 Task: Create Card Customer Retention Strategy in Board Social Media Monitoring to Workspace CRM Implementation. Create Card Sales Contracts Review in Board Project Time Tracking to Workspace CRM Implementation. Create Card Customer Feedback Analysis in Board Brand Storytelling and Narrative Development to Workspace CRM Implementation
Action: Mouse moved to (99, 45)
Screenshot: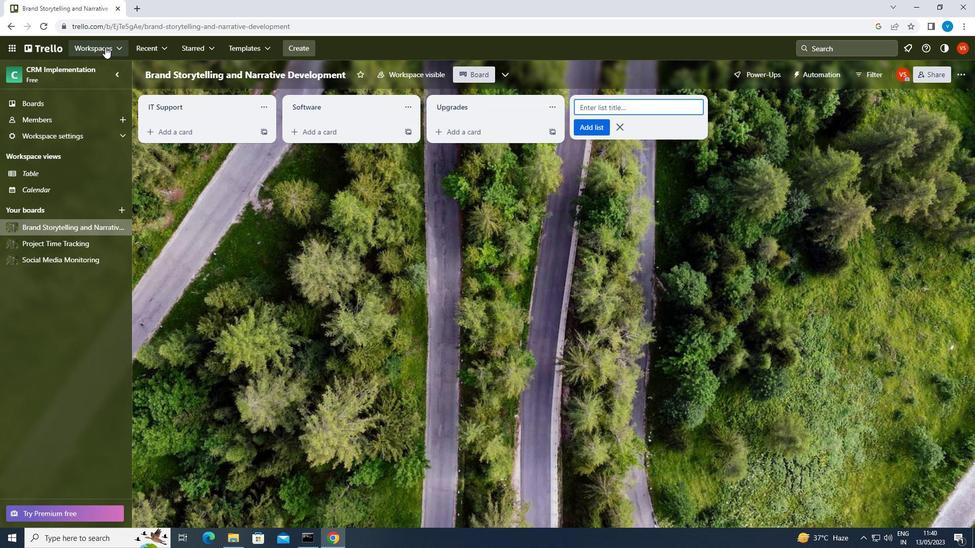 
Action: Mouse pressed left at (99, 45)
Screenshot: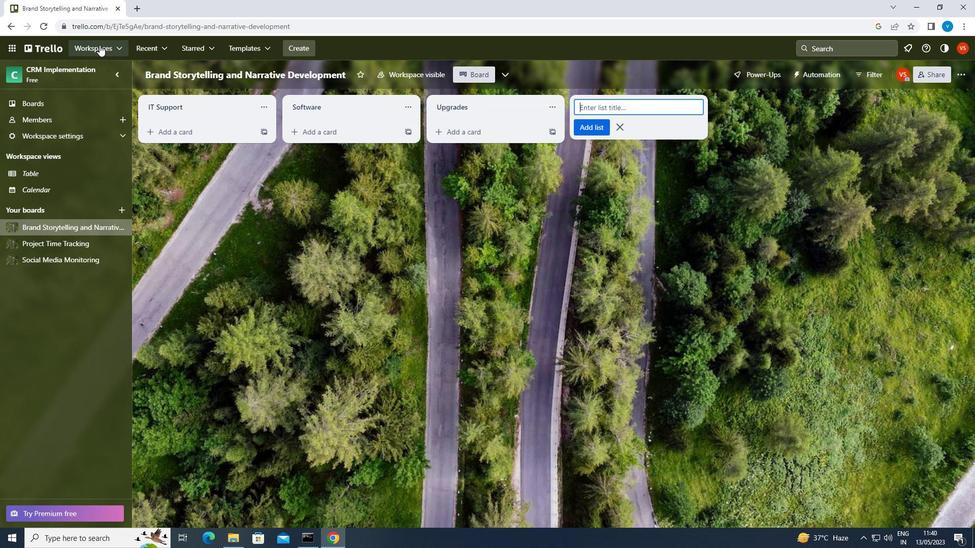 
Action: Mouse moved to (139, 379)
Screenshot: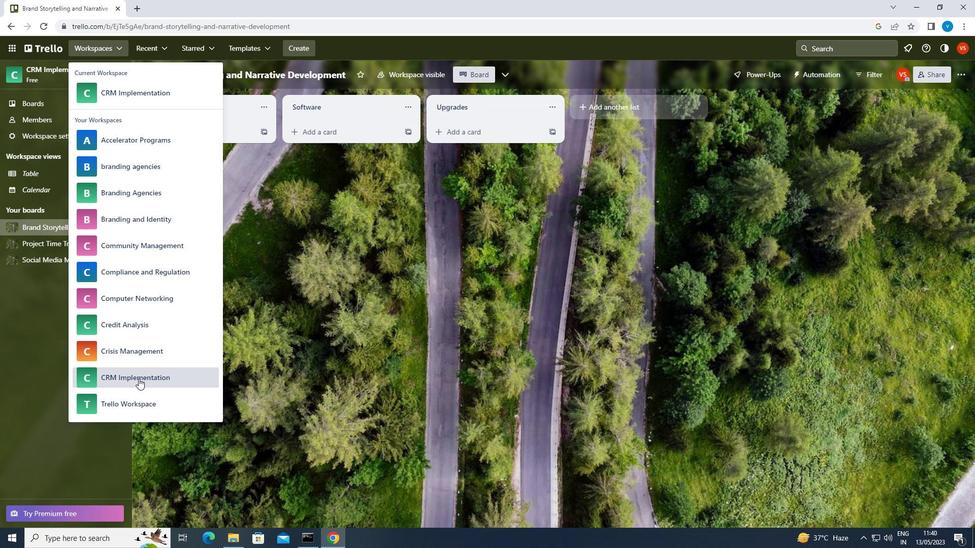 
Action: Mouse pressed left at (139, 379)
Screenshot: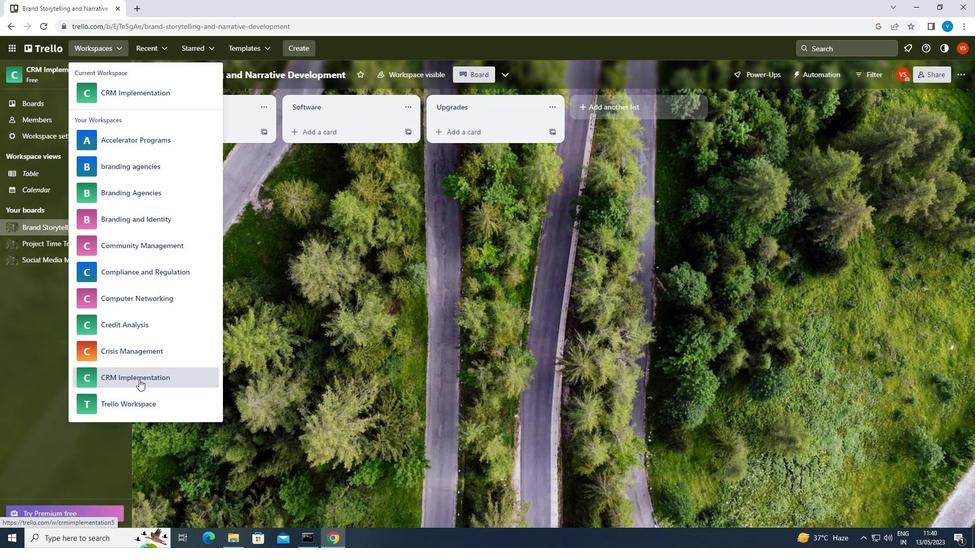 
Action: Mouse moved to (727, 417)
Screenshot: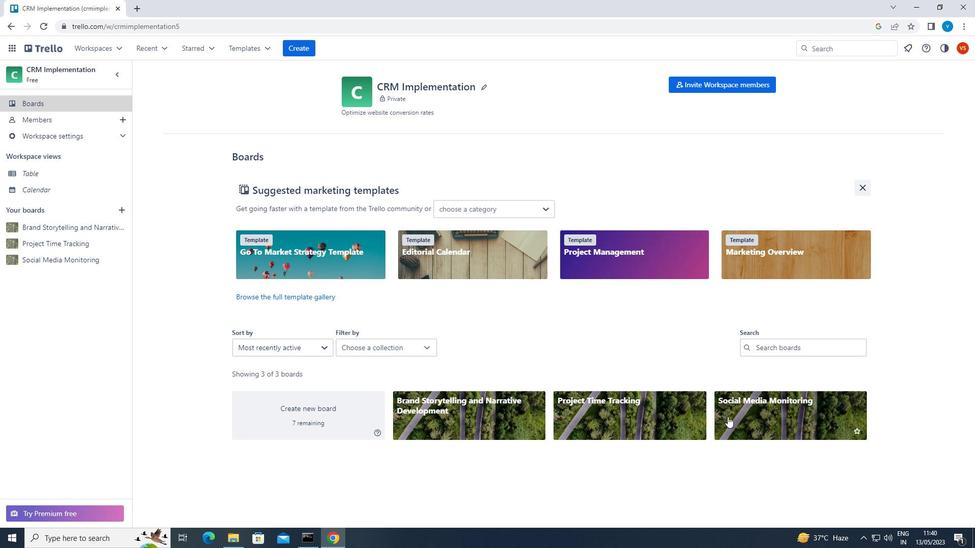 
Action: Mouse pressed left at (727, 417)
Screenshot: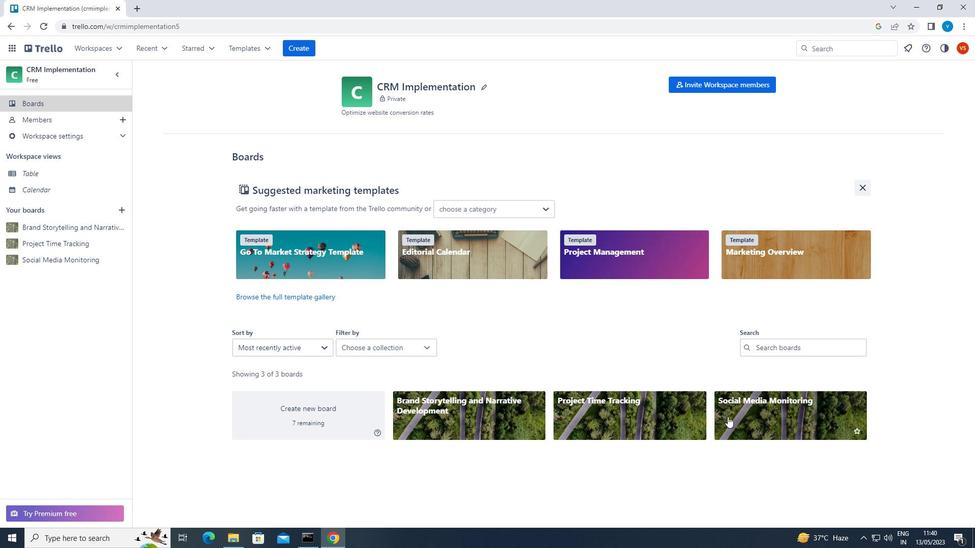 
Action: Mouse moved to (197, 130)
Screenshot: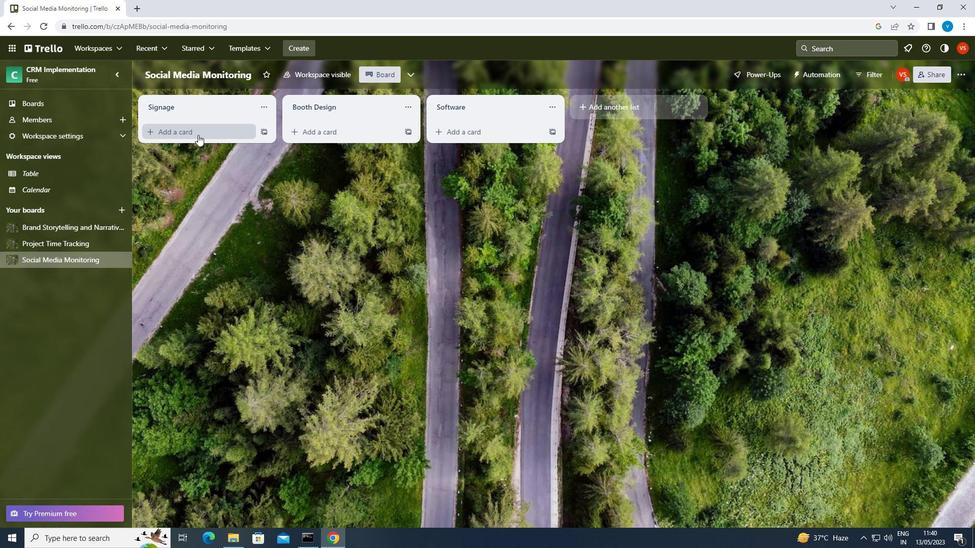
Action: Mouse pressed left at (197, 130)
Screenshot: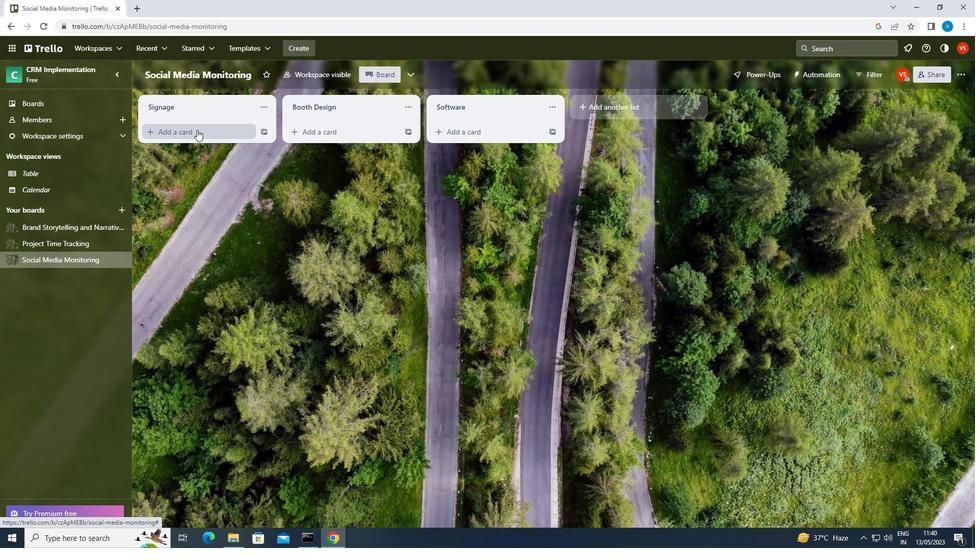 
Action: Key pressed <Key.shift><Key.shift>CUSTOMER<Key.space><Key.shift><Key.shift>RETENTION<Key.space><Key.shift><Key.shift><Key.shift>STRATEGY
Screenshot: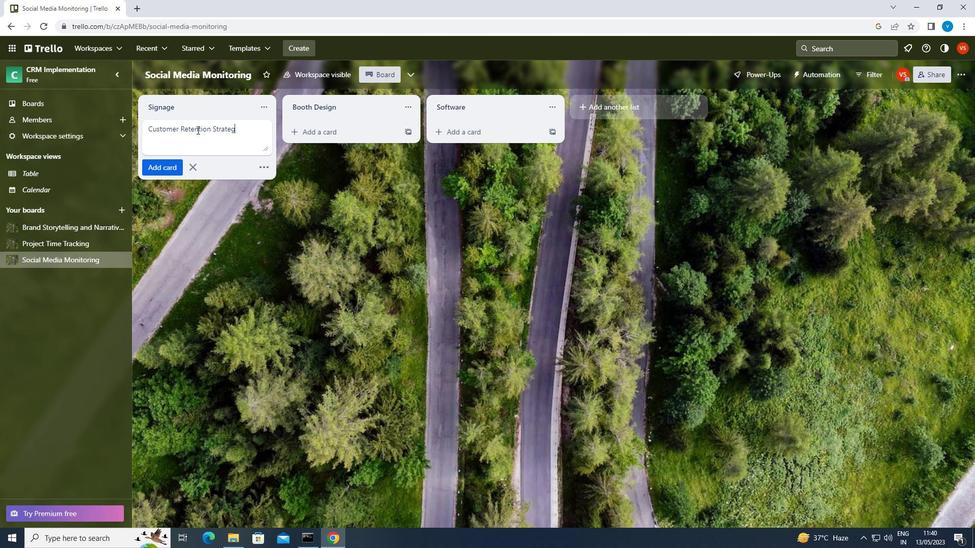 
Action: Mouse moved to (197, 128)
Screenshot: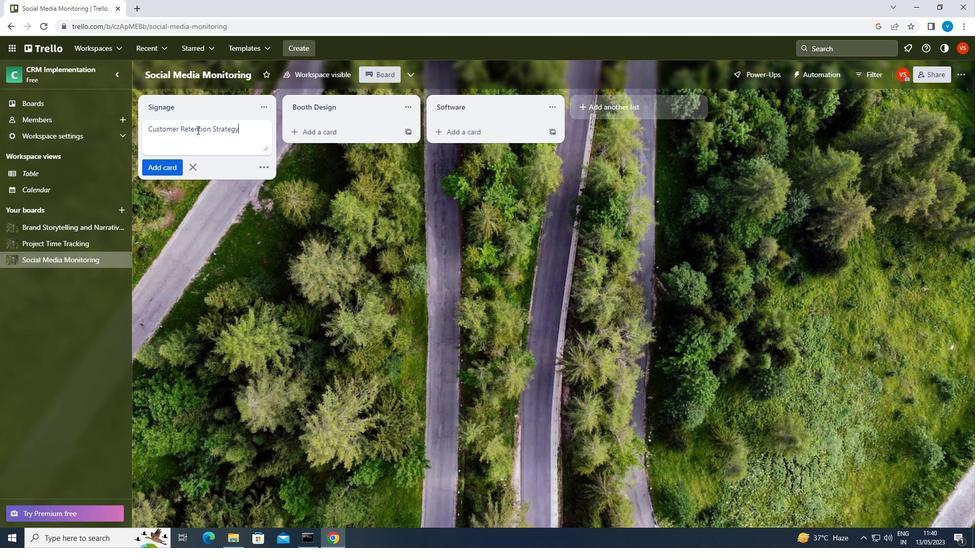 
Action: Key pressed <Key.enter>
Screenshot: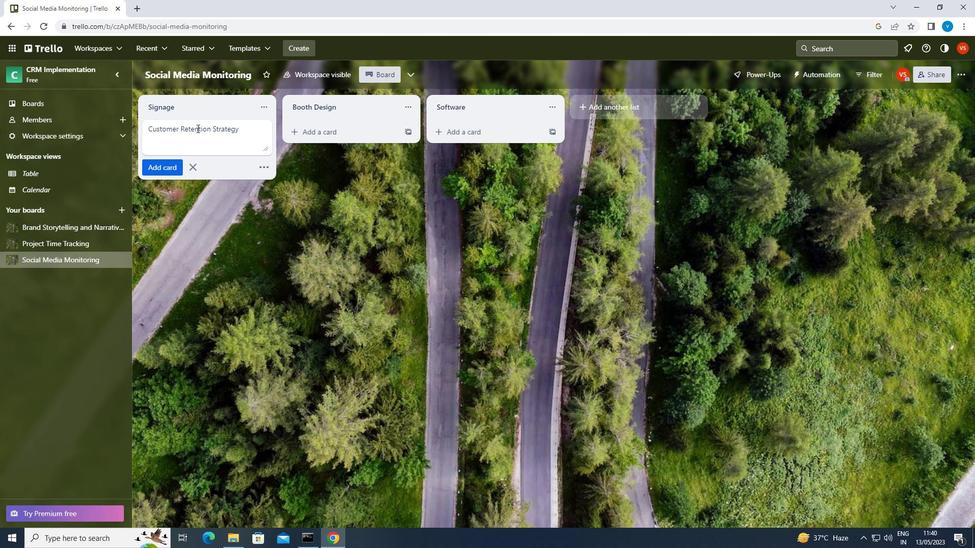 
Action: Mouse moved to (50, 240)
Screenshot: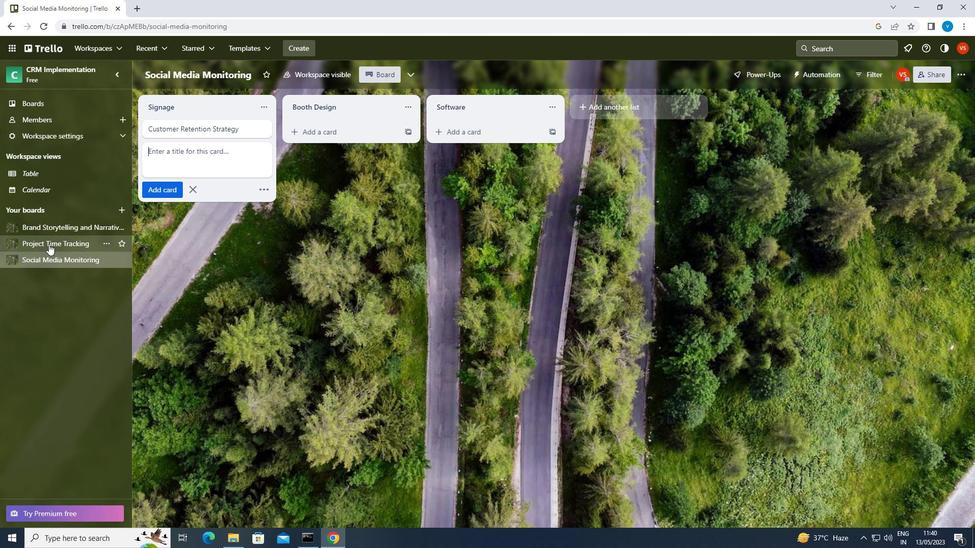 
Action: Mouse pressed left at (50, 240)
Screenshot: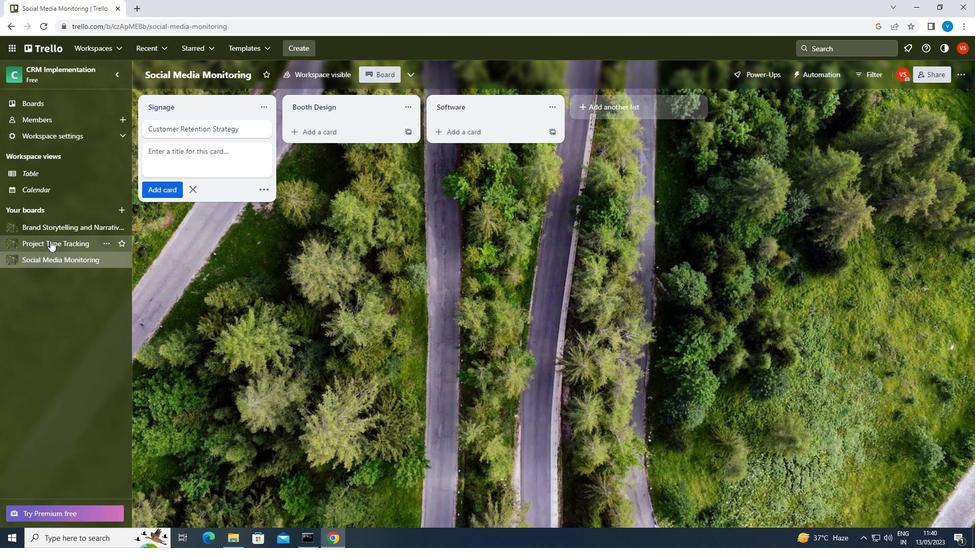 
Action: Mouse moved to (200, 133)
Screenshot: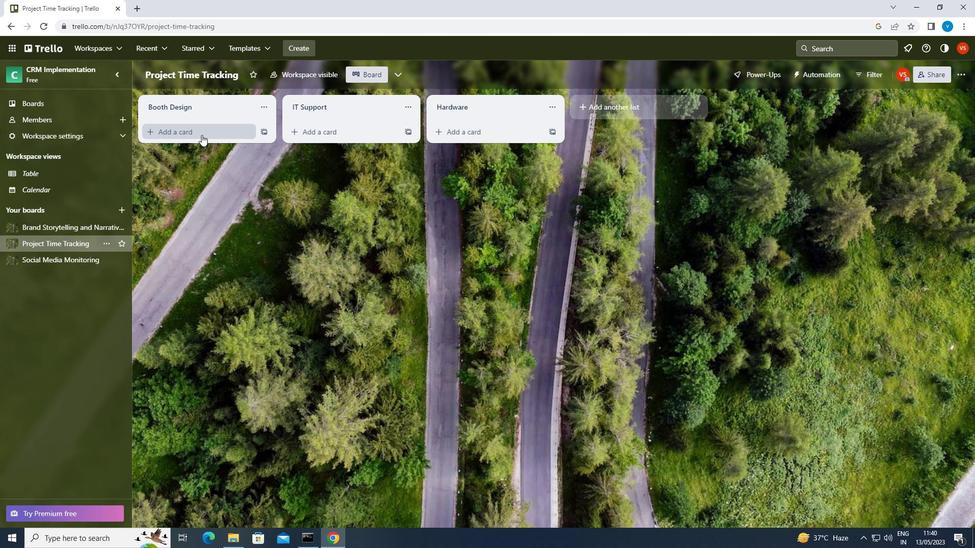 
Action: Mouse pressed left at (200, 133)
Screenshot: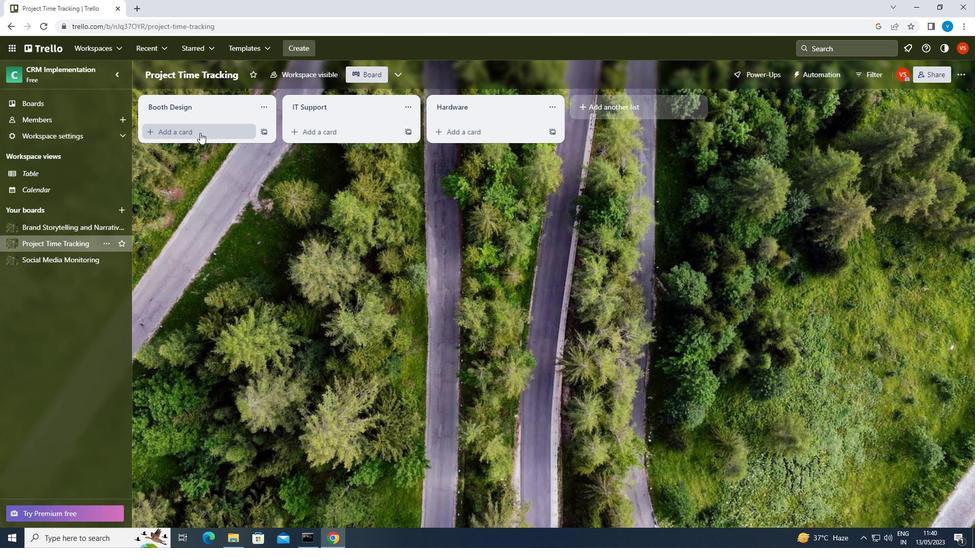 
Action: Key pressed <Key.shift>SALES<Key.space><Key.shift>CONTRACTS<Key.space><Key.shift>REVIEW<Key.enter>
Screenshot: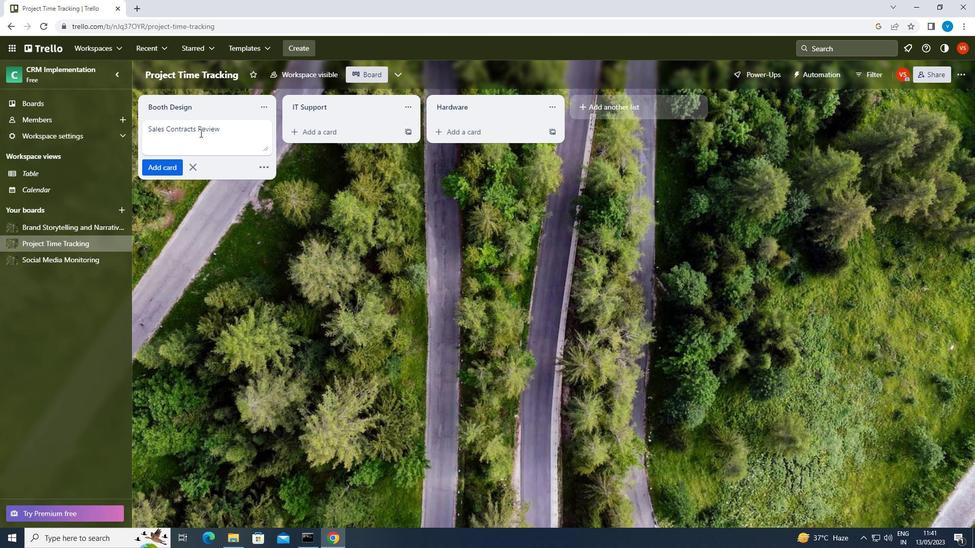 
Action: Mouse moved to (56, 226)
Screenshot: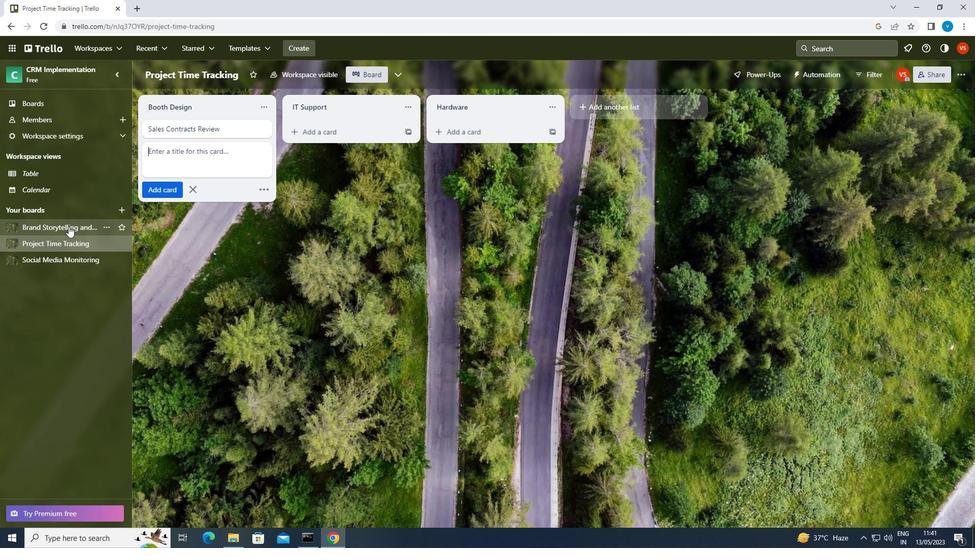 
Action: Mouse pressed left at (56, 226)
Screenshot: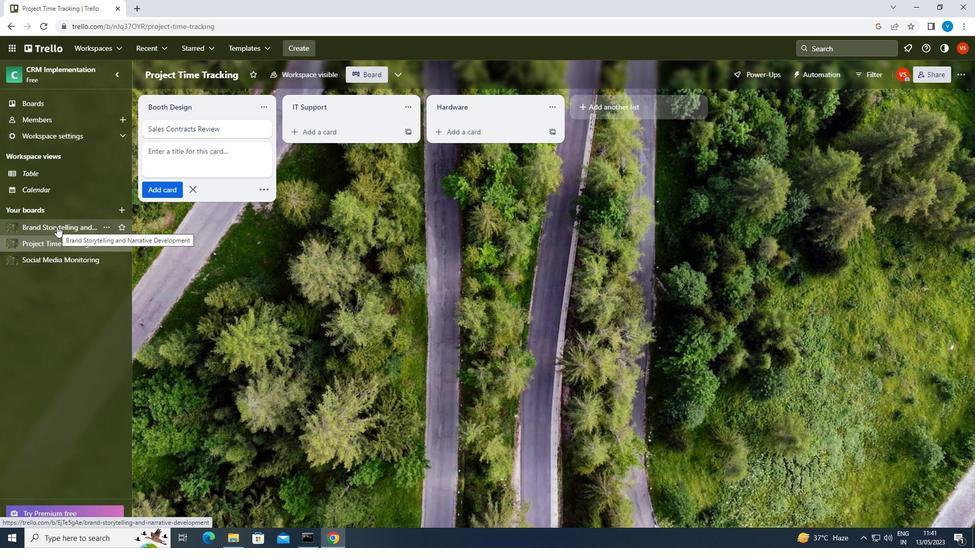 
Action: Mouse moved to (205, 133)
Screenshot: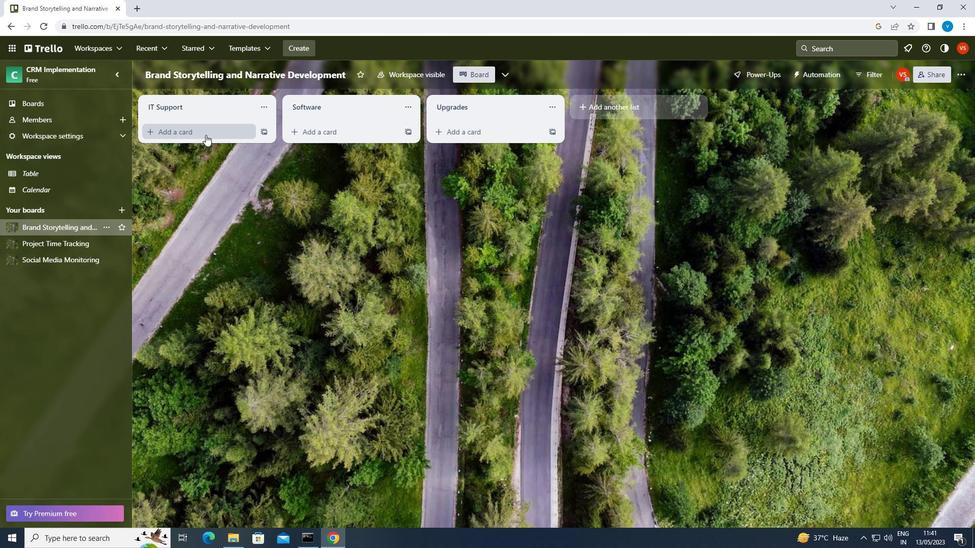 
Action: Mouse pressed left at (205, 133)
Screenshot: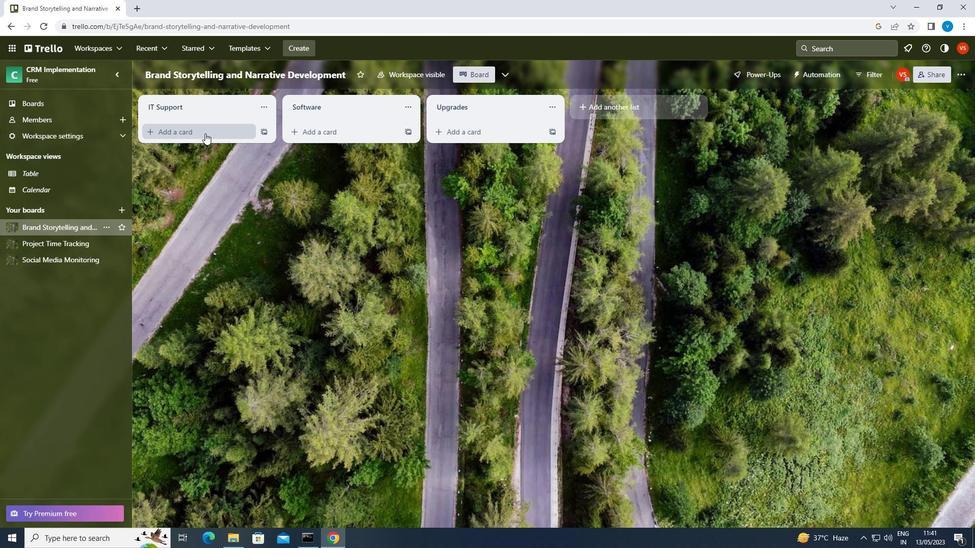 
Action: Key pressed <Key.shift>CUSTOMER<Key.space><Key.shift>FEEDBACK<Key.space><Key.shift><Key.shift><Key.shift>ANALYSIS<Key.enter>
Screenshot: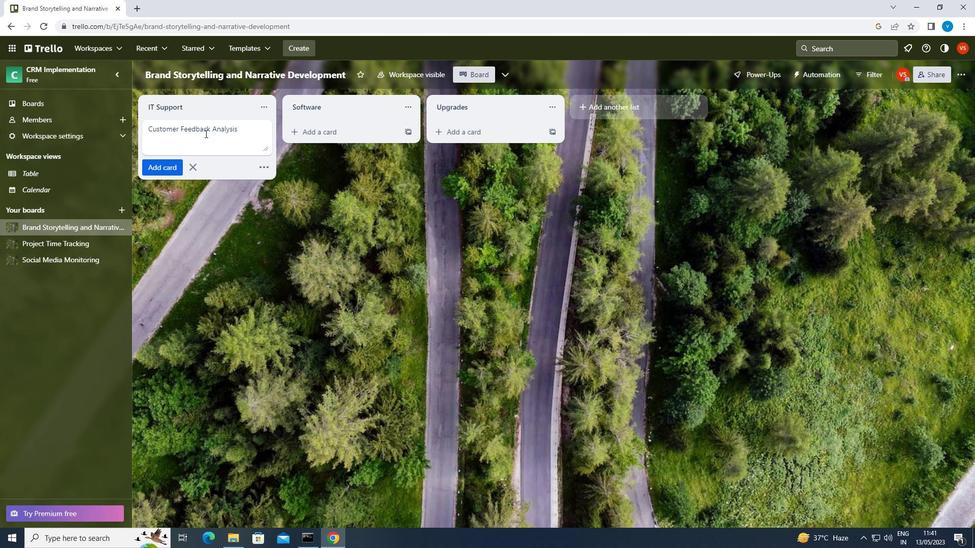
